Task: Sort the products in the category "Pink Wine" by unit price (high first).
Action: Mouse moved to (829, 288)
Screenshot: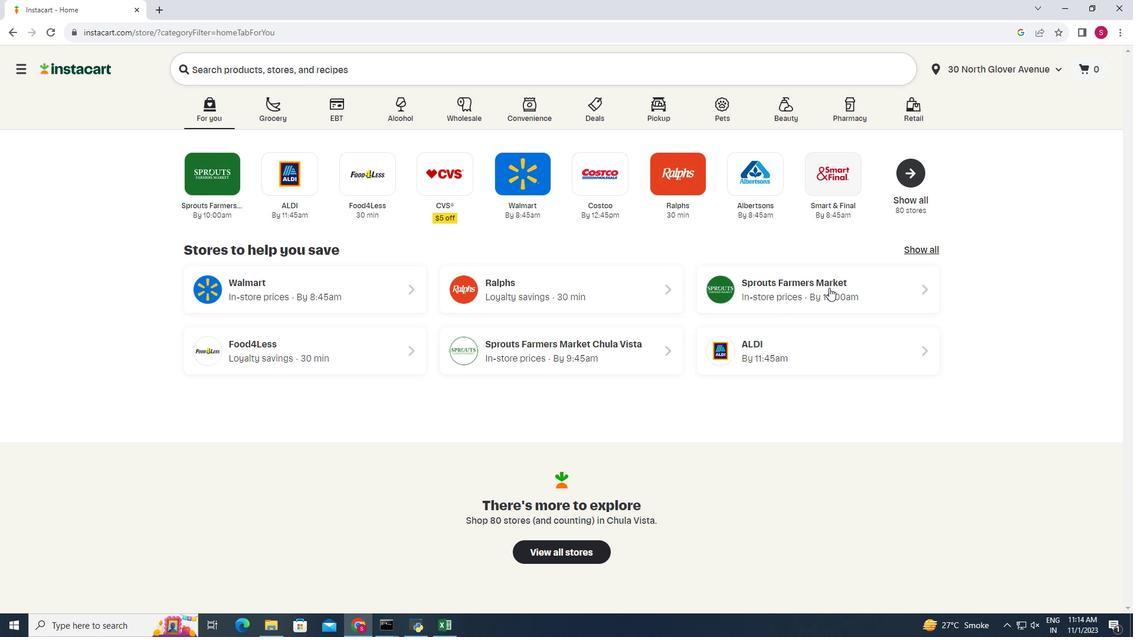 
Action: Mouse pressed left at (829, 288)
Screenshot: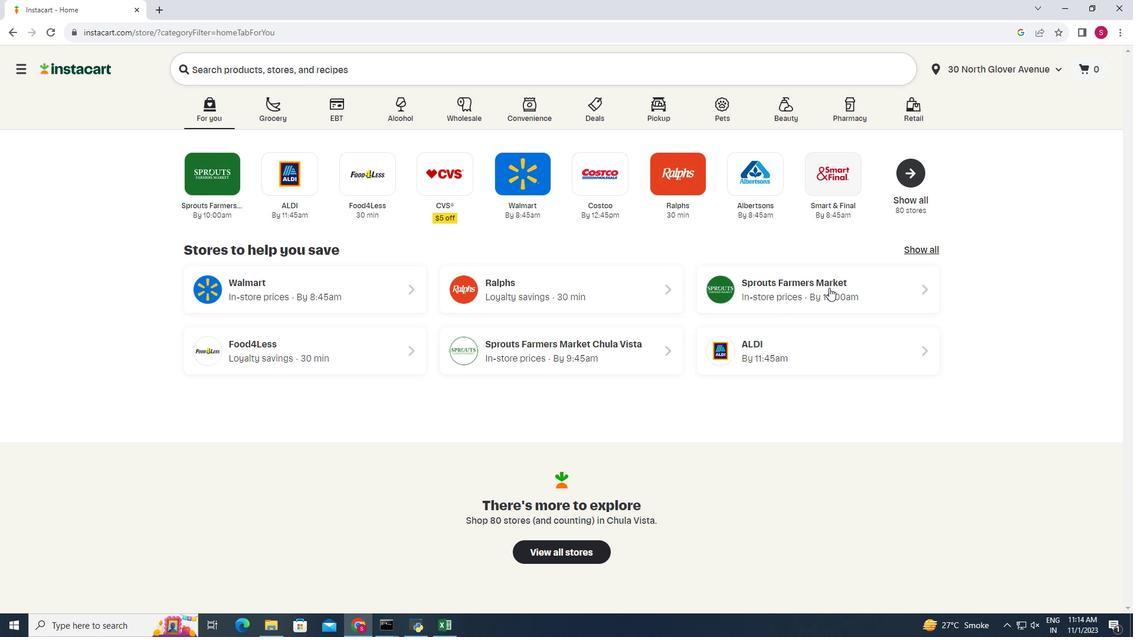 
Action: Mouse moved to (27, 563)
Screenshot: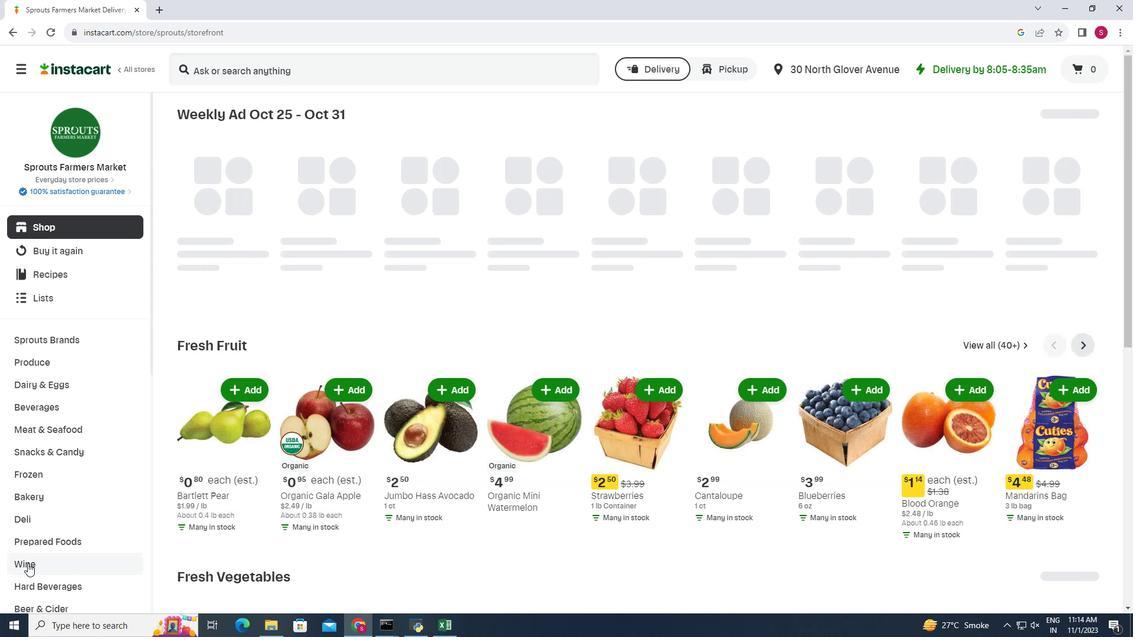 
Action: Mouse pressed left at (27, 563)
Screenshot: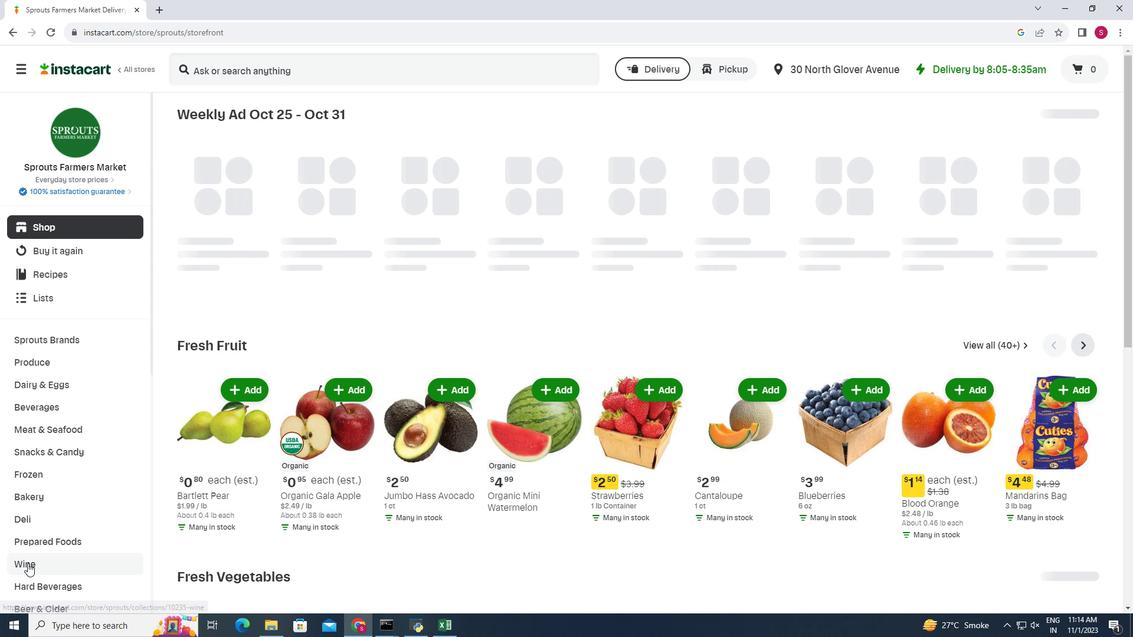 
Action: Mouse moved to (511, 152)
Screenshot: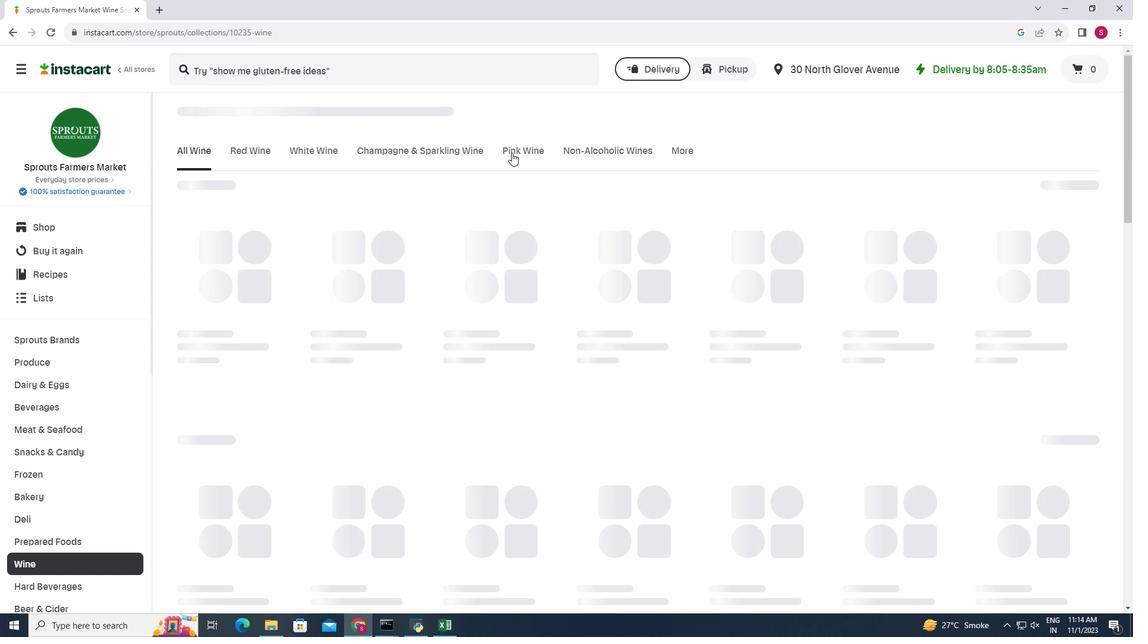 
Action: Mouse pressed left at (511, 152)
Screenshot: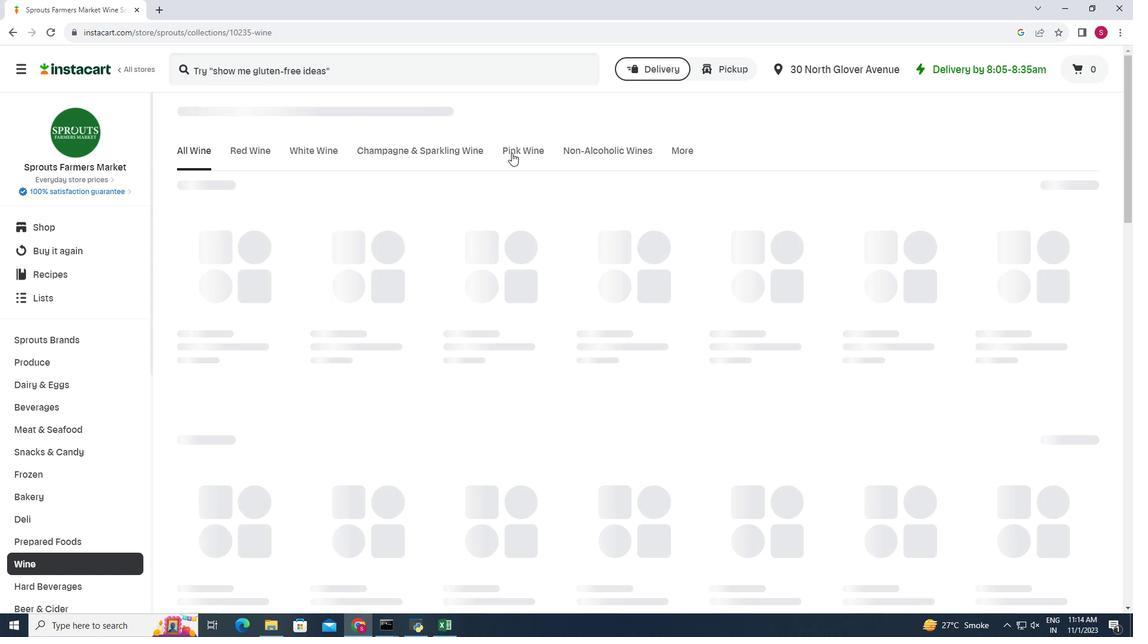 
Action: Mouse moved to (1084, 177)
Screenshot: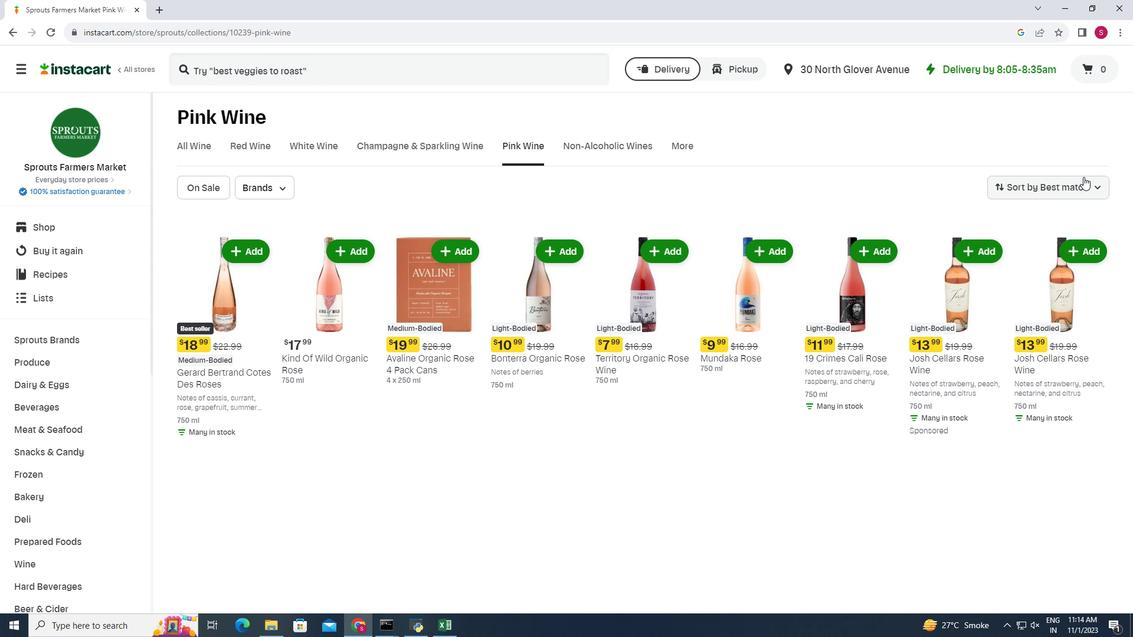 
Action: Mouse pressed left at (1084, 177)
Screenshot: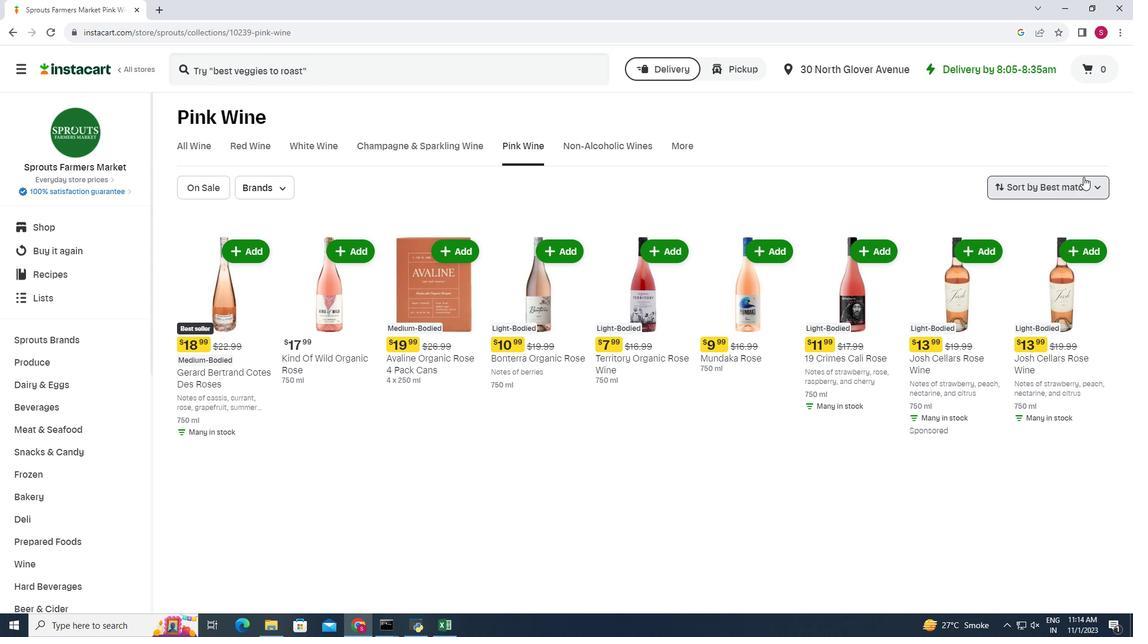 
Action: Mouse moved to (1058, 325)
Screenshot: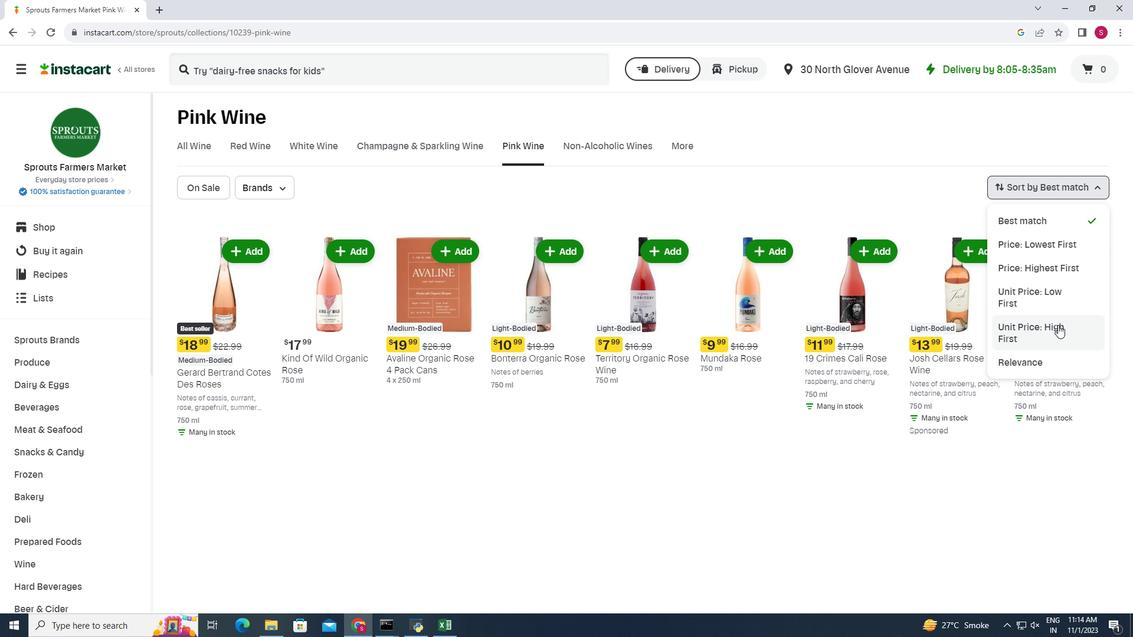 
Action: Mouse pressed left at (1058, 325)
Screenshot: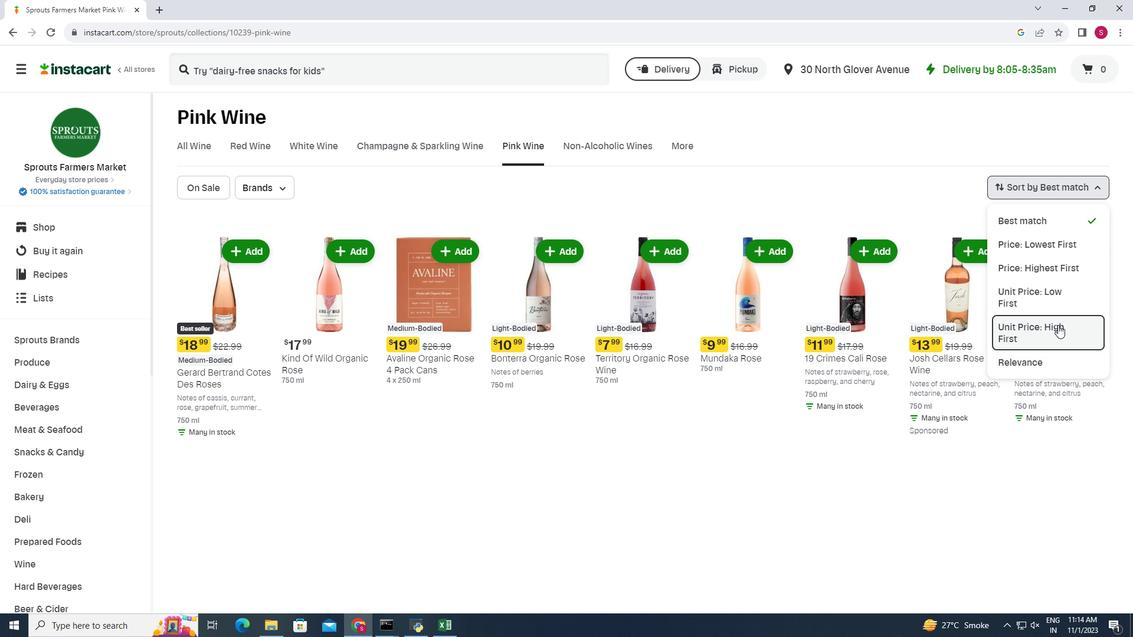 
Action: Mouse moved to (656, 212)
Screenshot: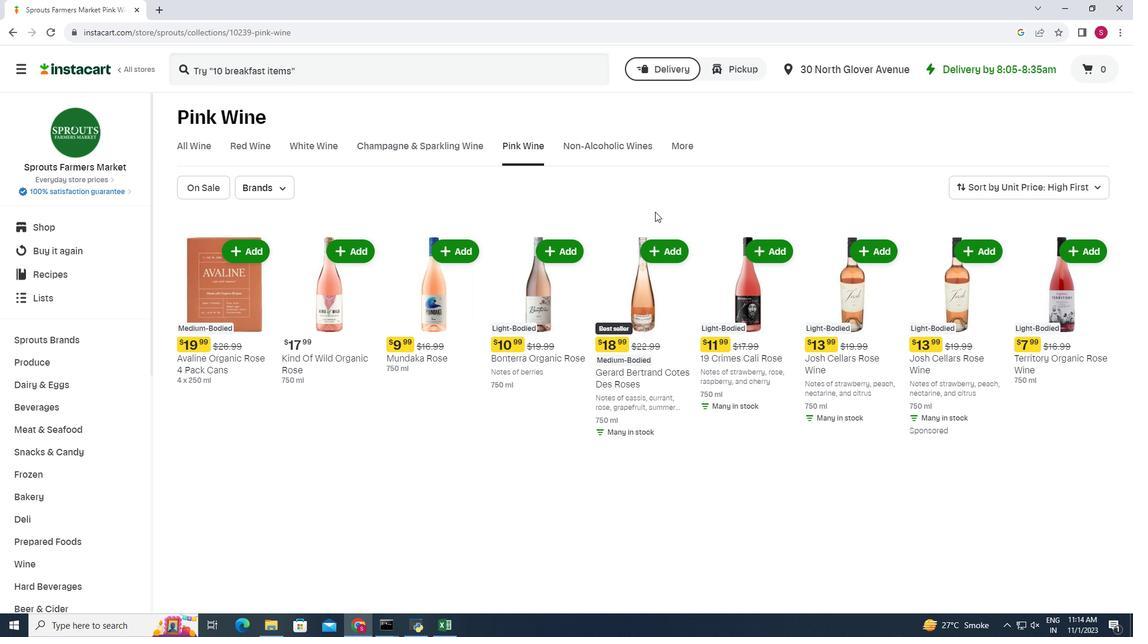 
Action: Mouse scrolled (656, 211) with delta (0, 0)
Screenshot: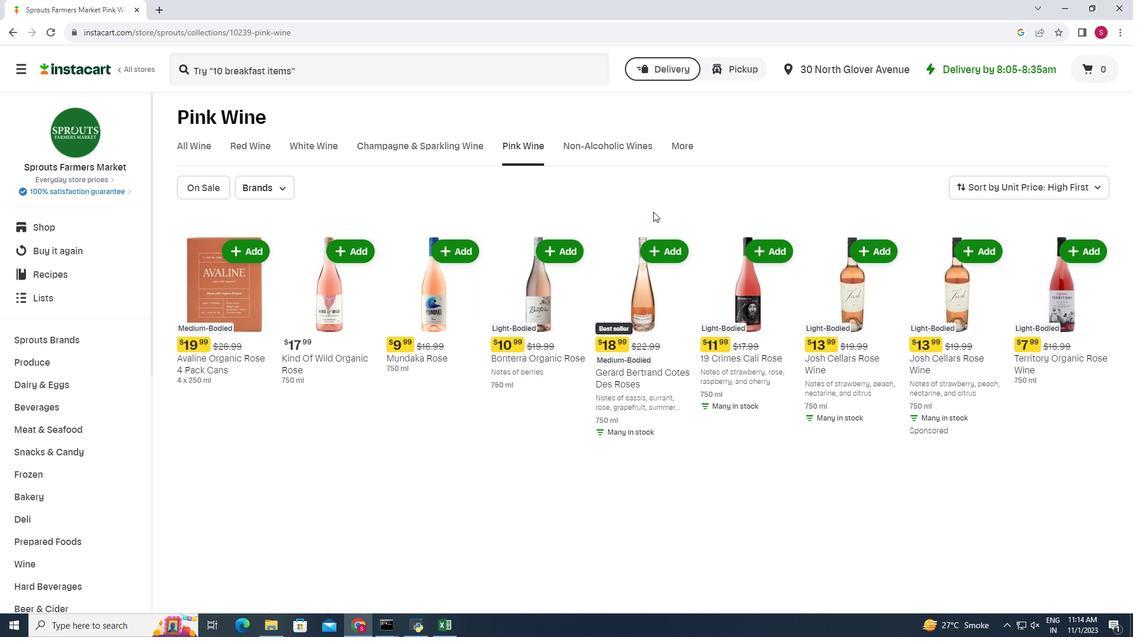 
Action: Mouse moved to (654, 212)
Screenshot: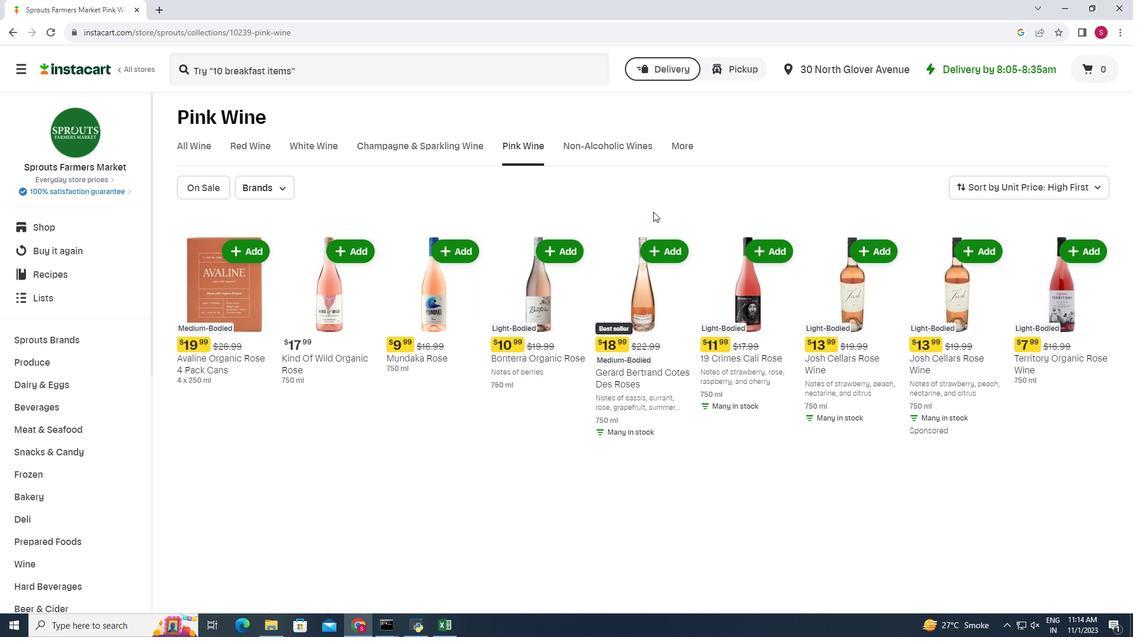 
Action: Mouse scrolled (654, 211) with delta (0, 0)
Screenshot: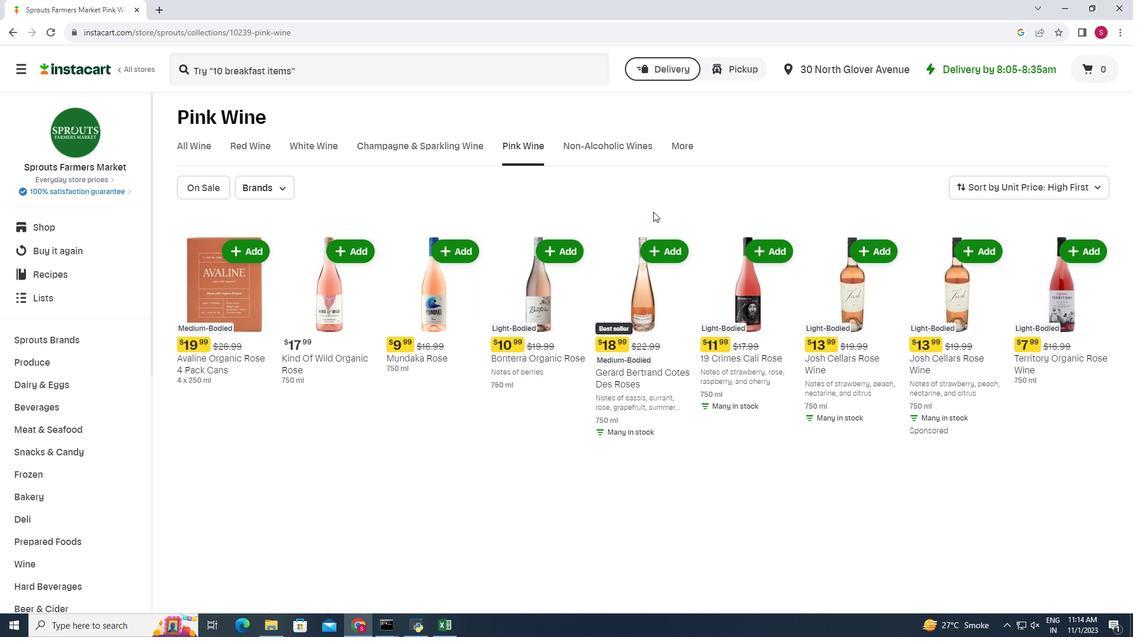 
Action: Mouse scrolled (654, 211) with delta (0, 0)
Screenshot: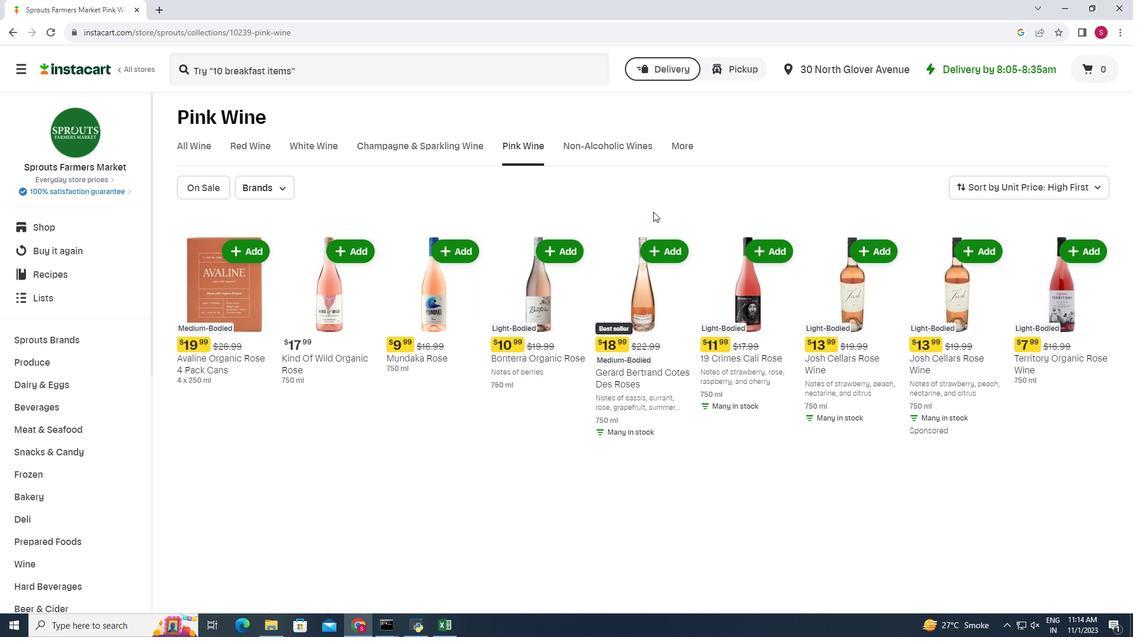 
Action: Mouse moved to (656, 210)
Screenshot: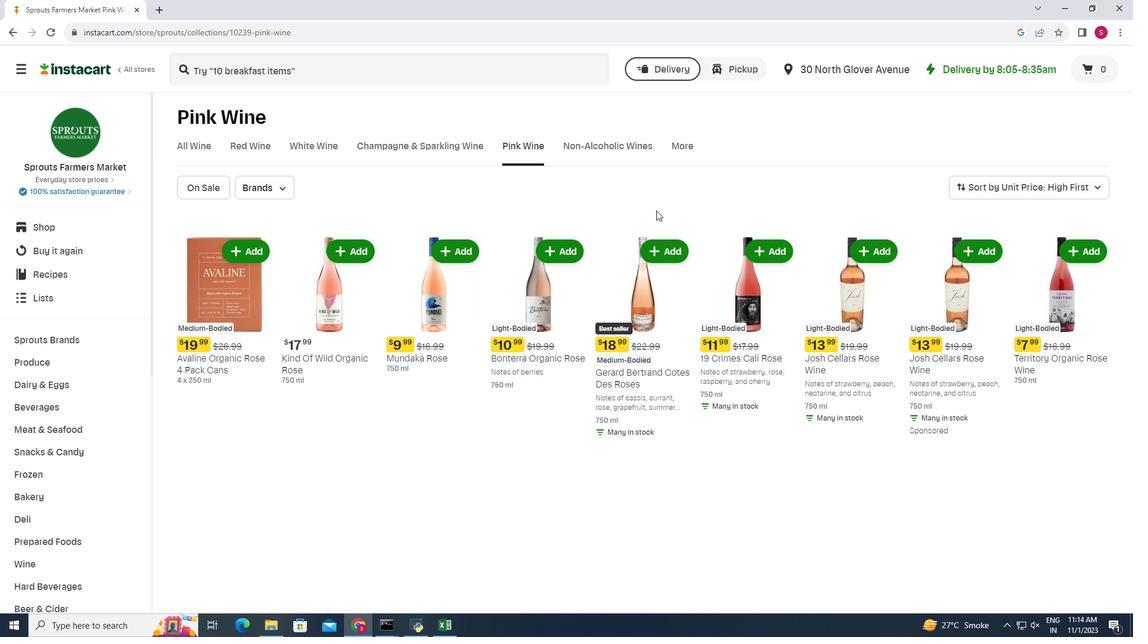 
